 Task: Turn off the dark theme
Action: Mouse moved to (34, 100)
Screenshot: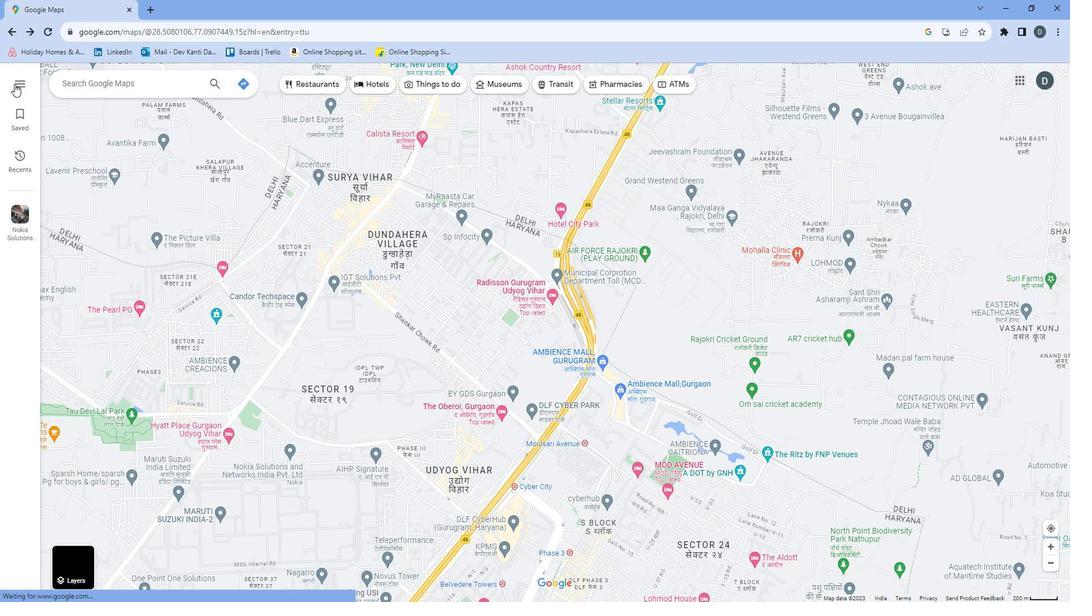 
Action: Mouse pressed left at (34, 100)
Screenshot: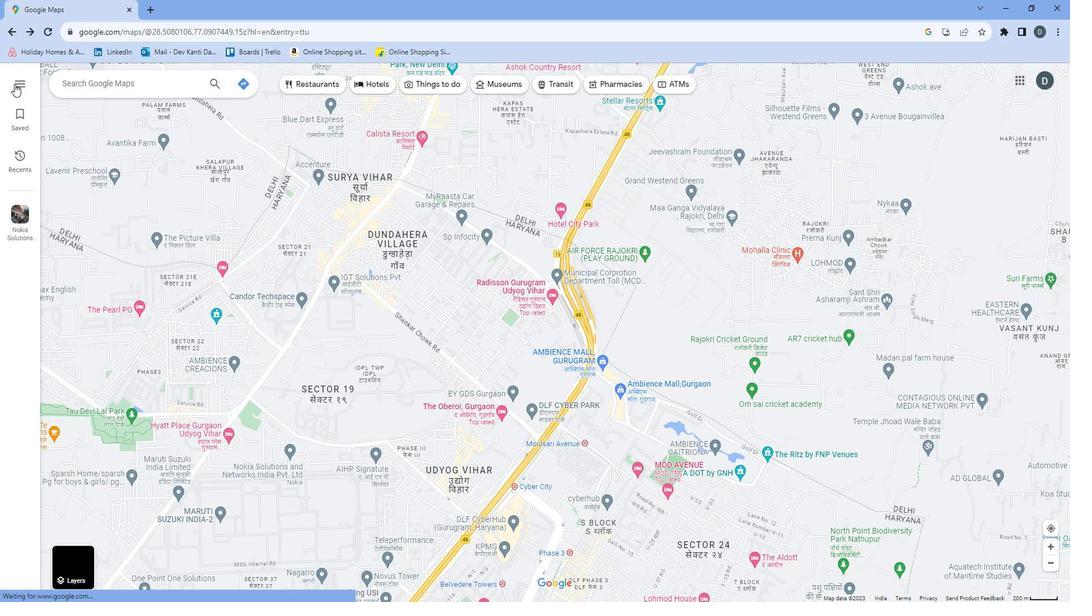 
Action: Mouse moved to (70, 490)
Screenshot: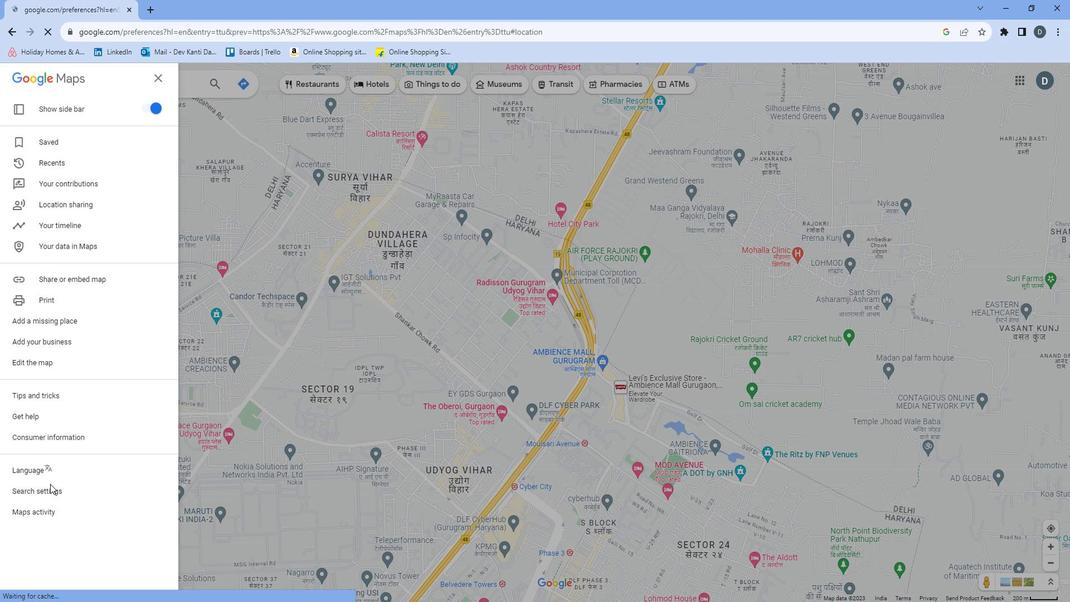 
Action: Mouse pressed left at (70, 490)
Screenshot: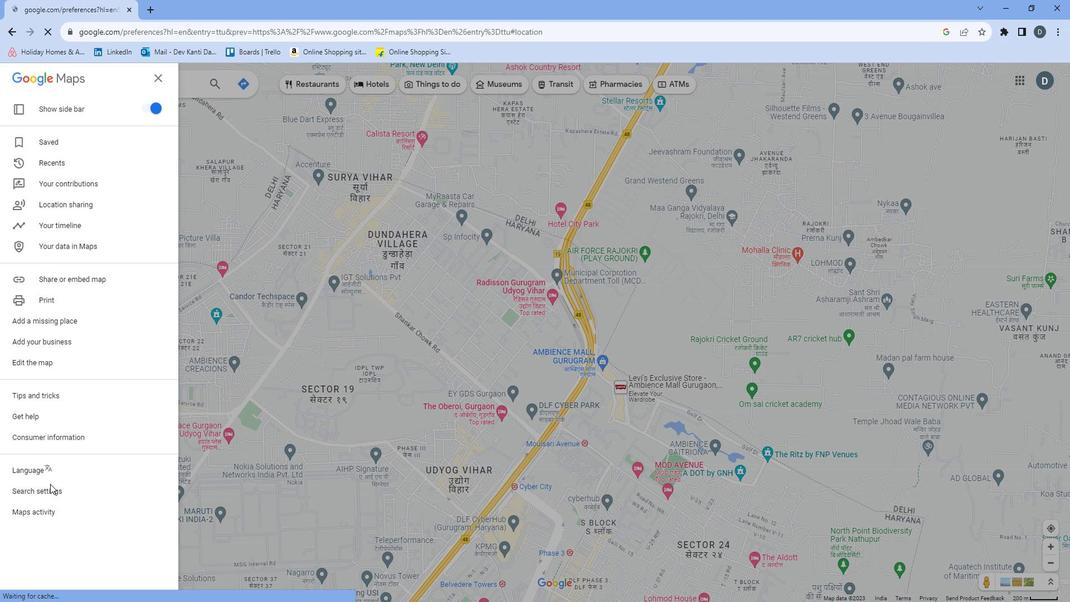 
Action: Mouse moved to (105, 162)
Screenshot: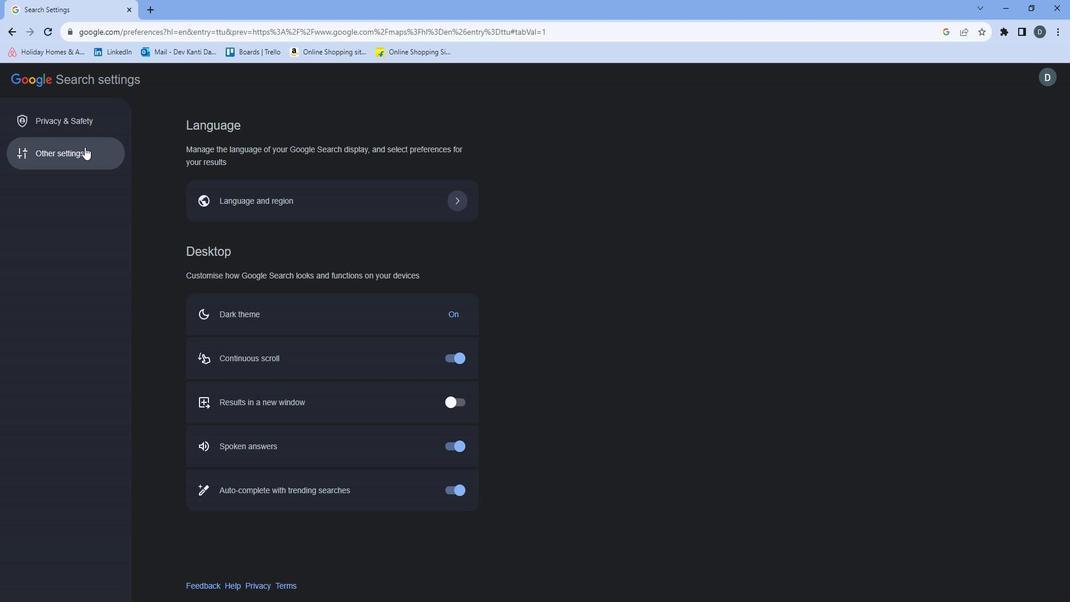 
Action: Mouse pressed left at (105, 162)
Screenshot: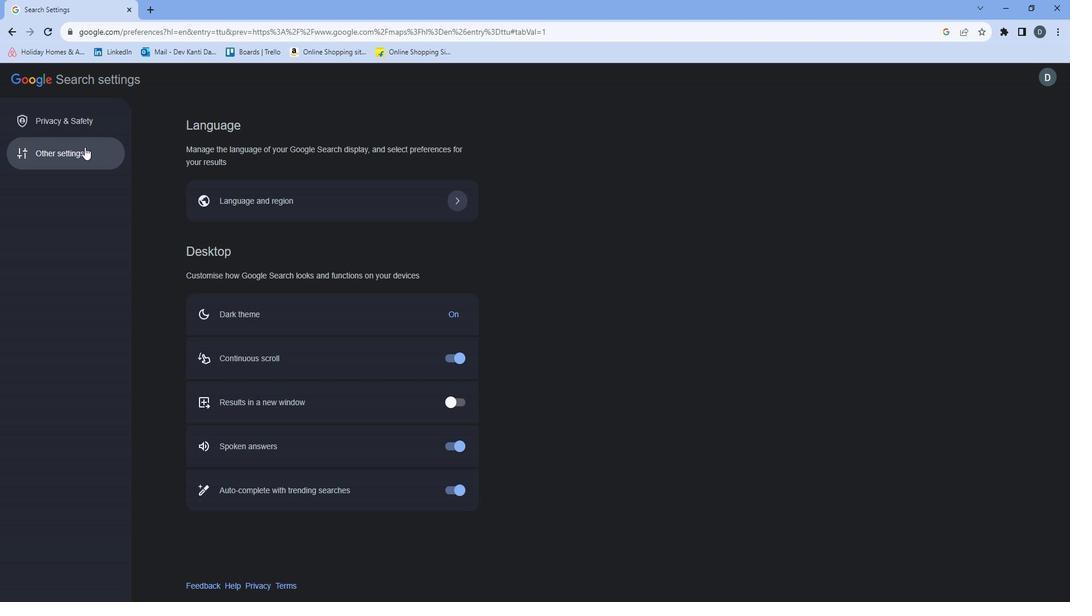 
Action: Mouse moved to (411, 313)
Screenshot: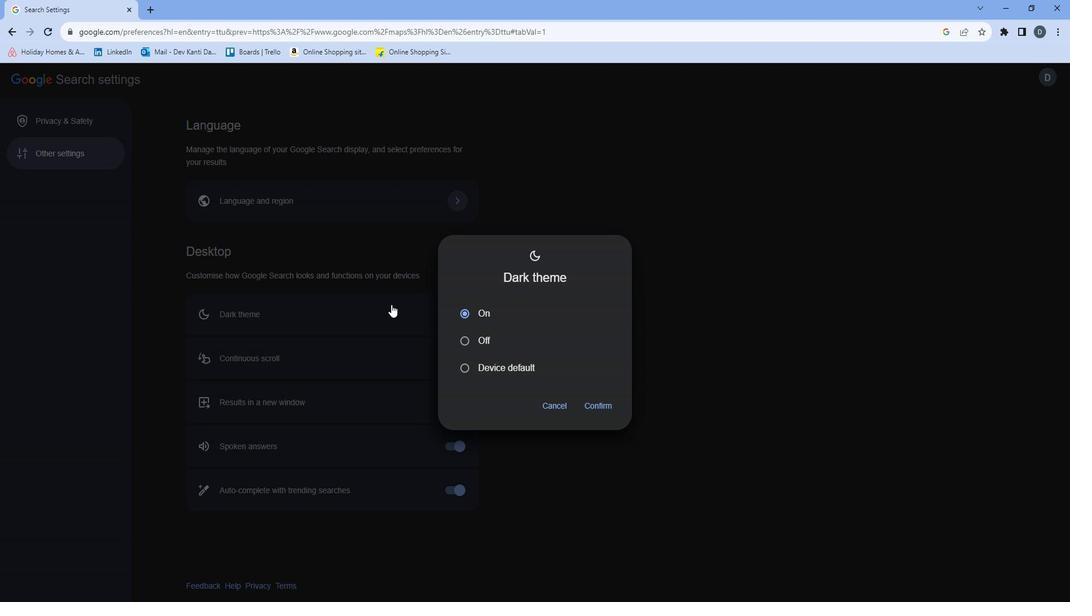
Action: Mouse pressed left at (411, 313)
Screenshot: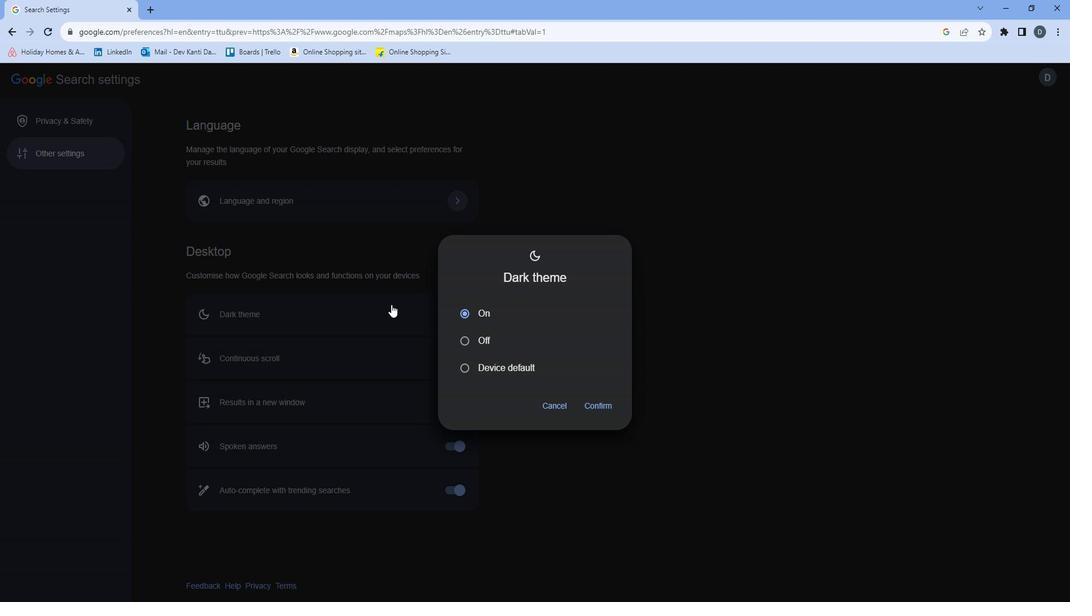 
Action: Mouse moved to (482, 351)
Screenshot: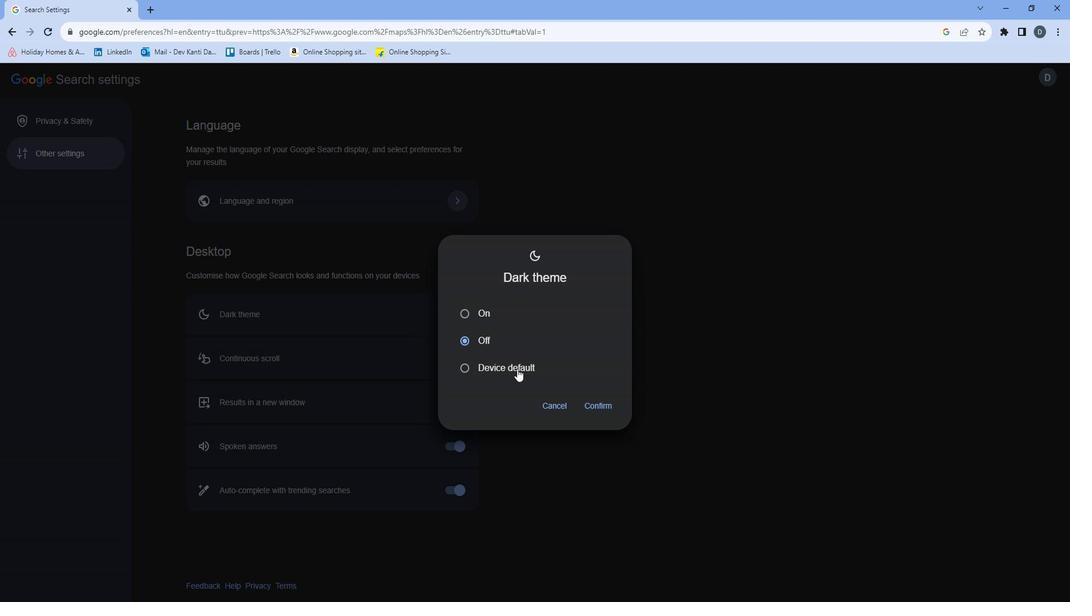 
Action: Mouse pressed left at (482, 351)
Screenshot: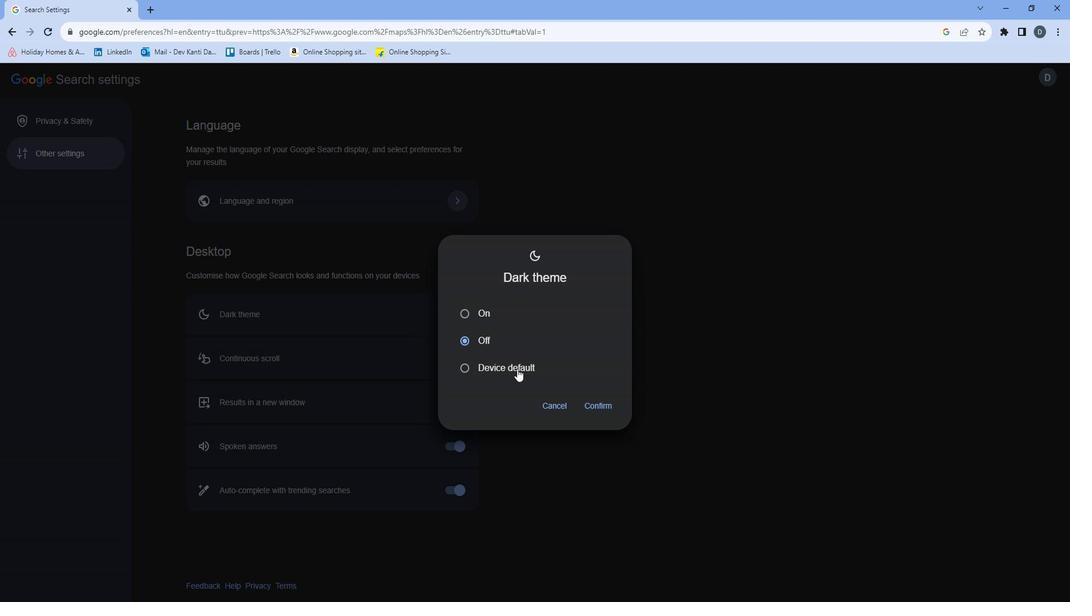 
Action: Mouse moved to (610, 408)
Screenshot: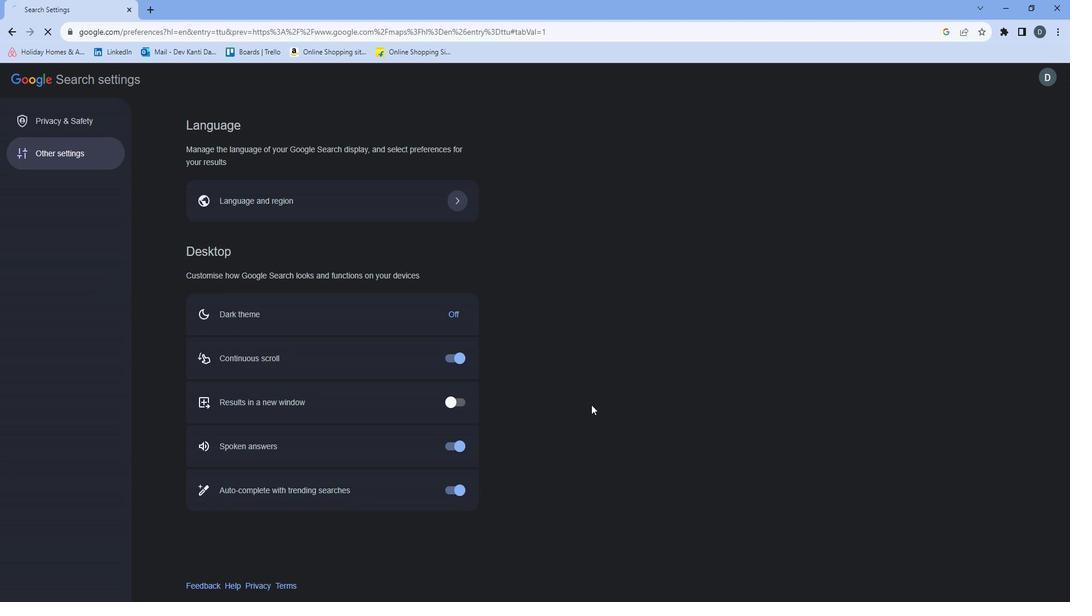
Action: Mouse pressed left at (610, 408)
Screenshot: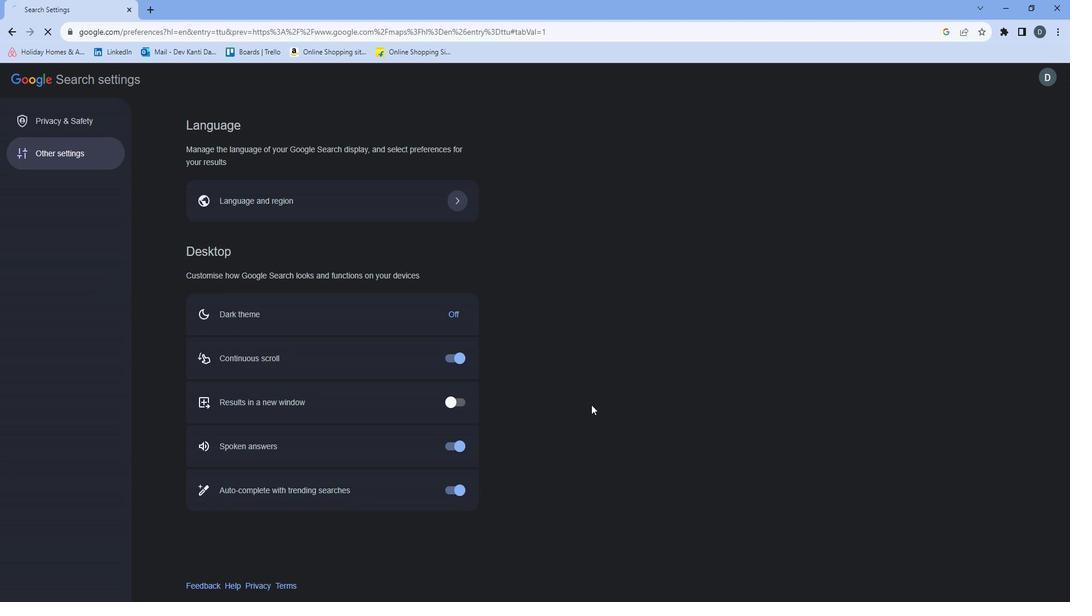 
Action: Mouse moved to (606, 405)
Screenshot: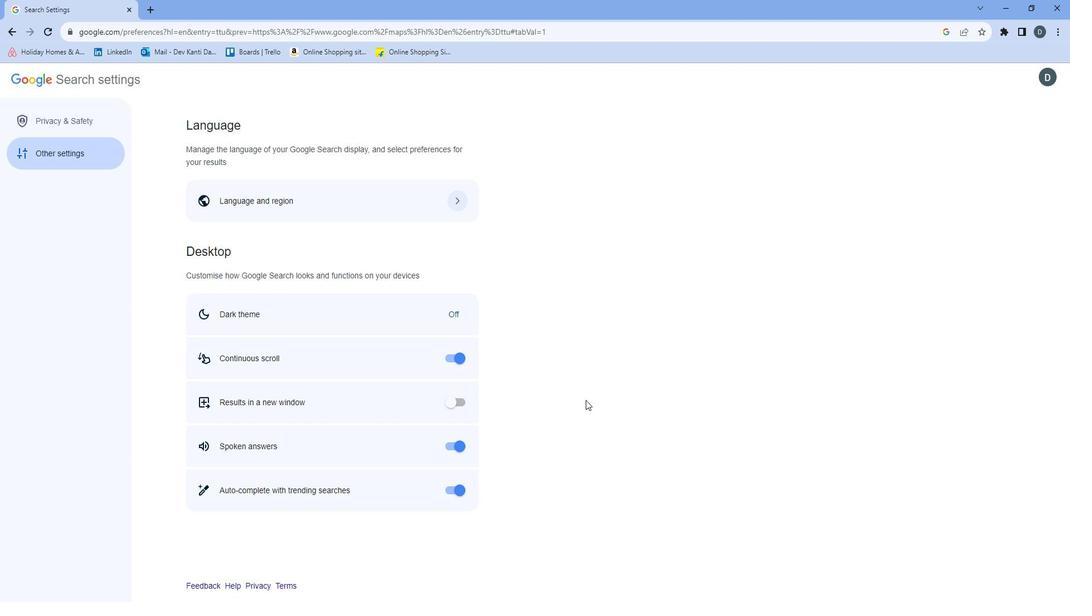 
